 Task: Search for beaches in the Florida Keys between Key Largo, Florida, and Key West, Florida.
Action: Mouse moved to (301, 109)
Screenshot: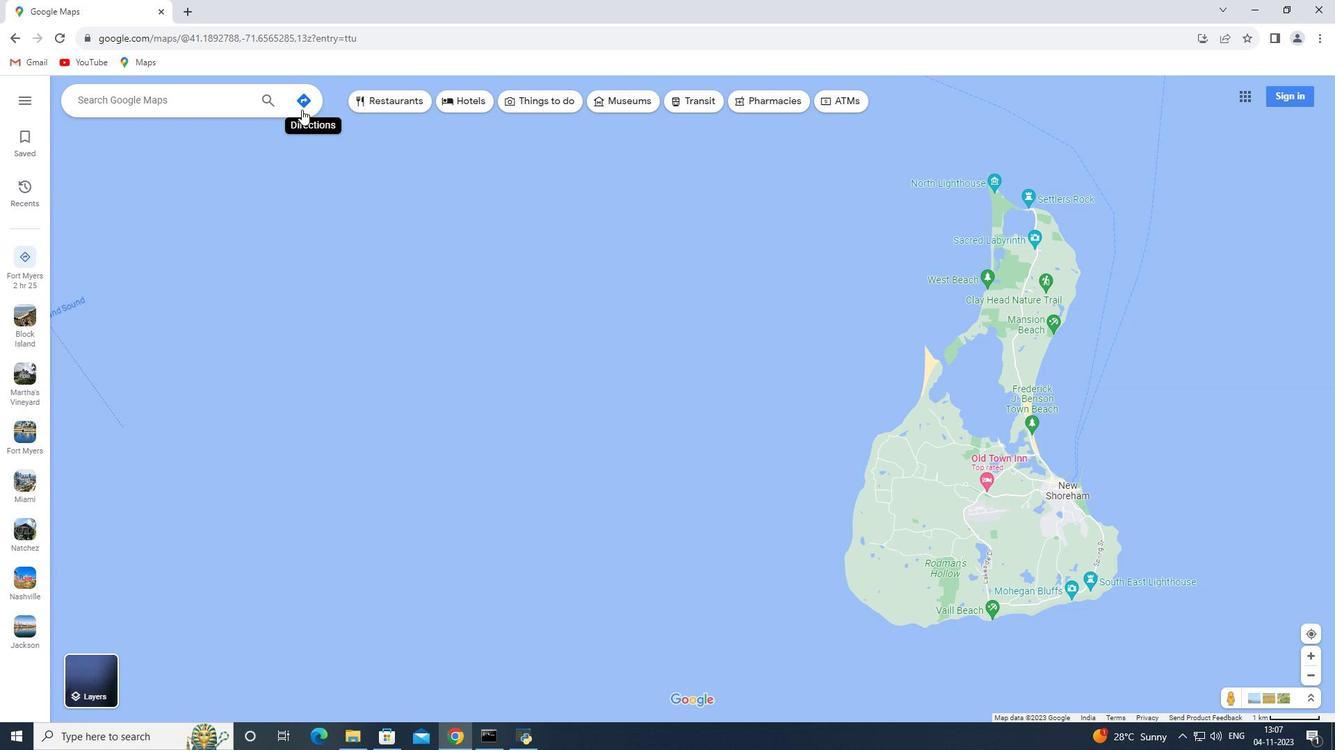 
Action: Mouse pressed left at (301, 109)
Screenshot: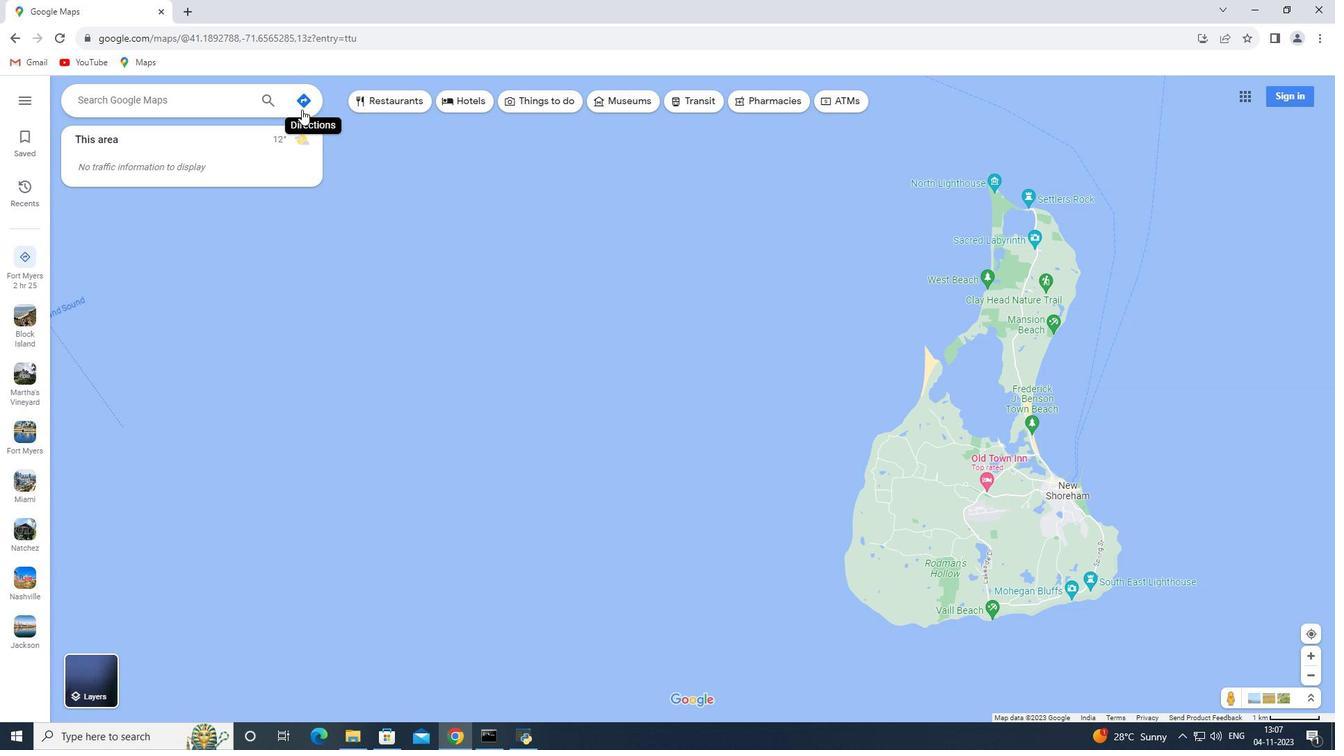 
Action: Mouse moved to (227, 141)
Screenshot: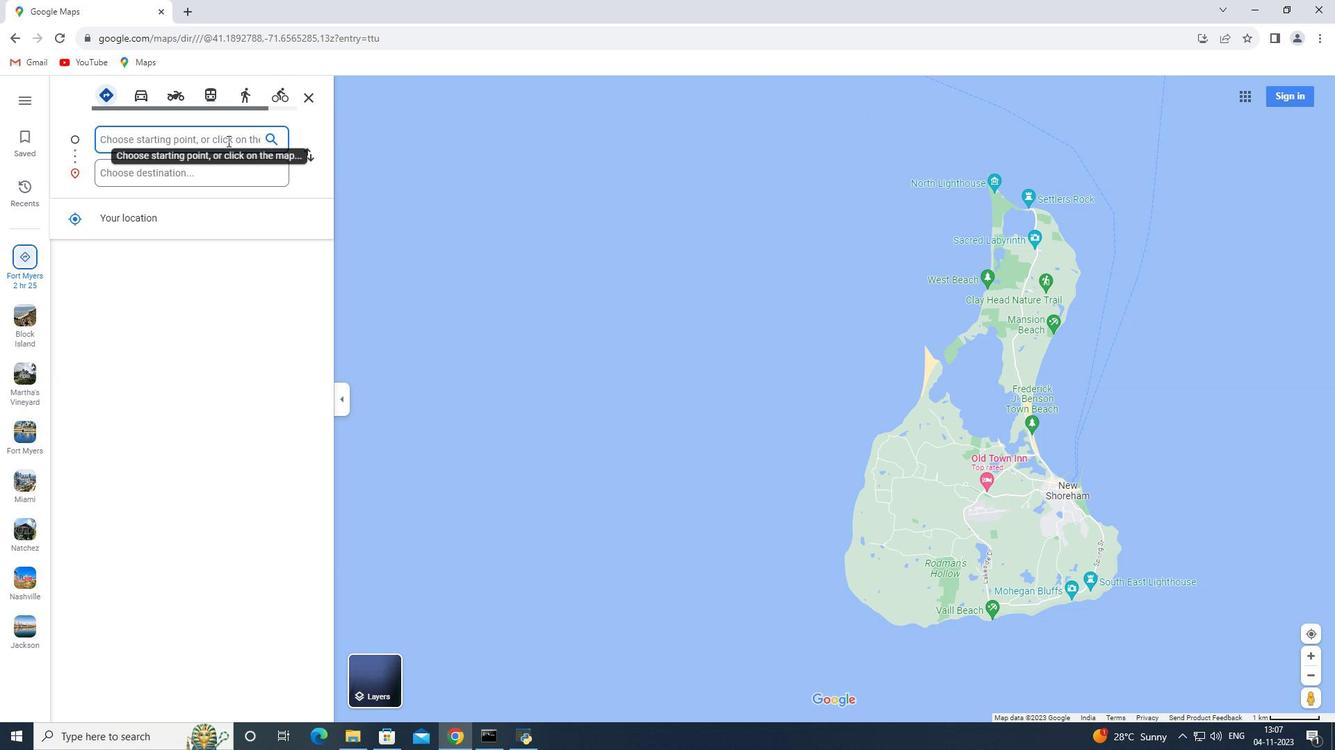 
Action: Key pressed <Key.shift>Key<Key.space><Key.shift>Largo,<Key.space><Key.shift>Florida
Screenshot: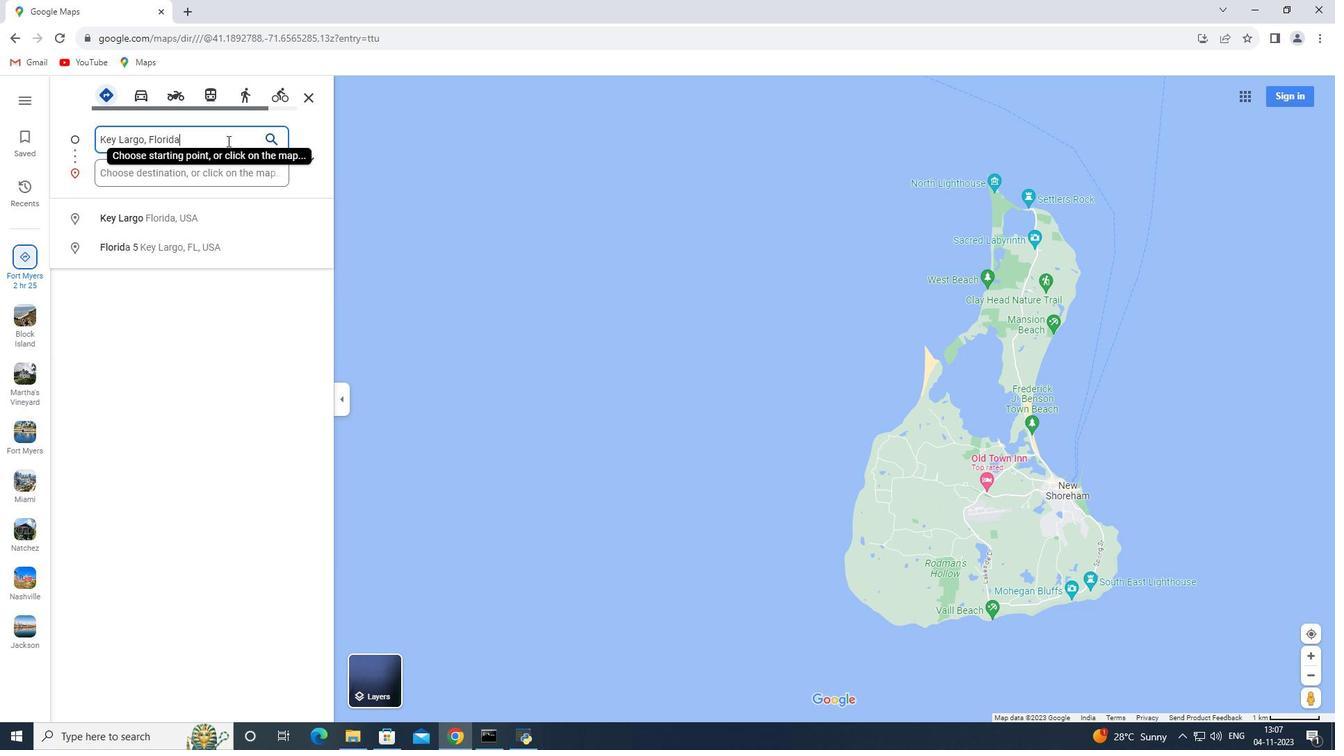 
Action: Mouse moved to (221, 167)
Screenshot: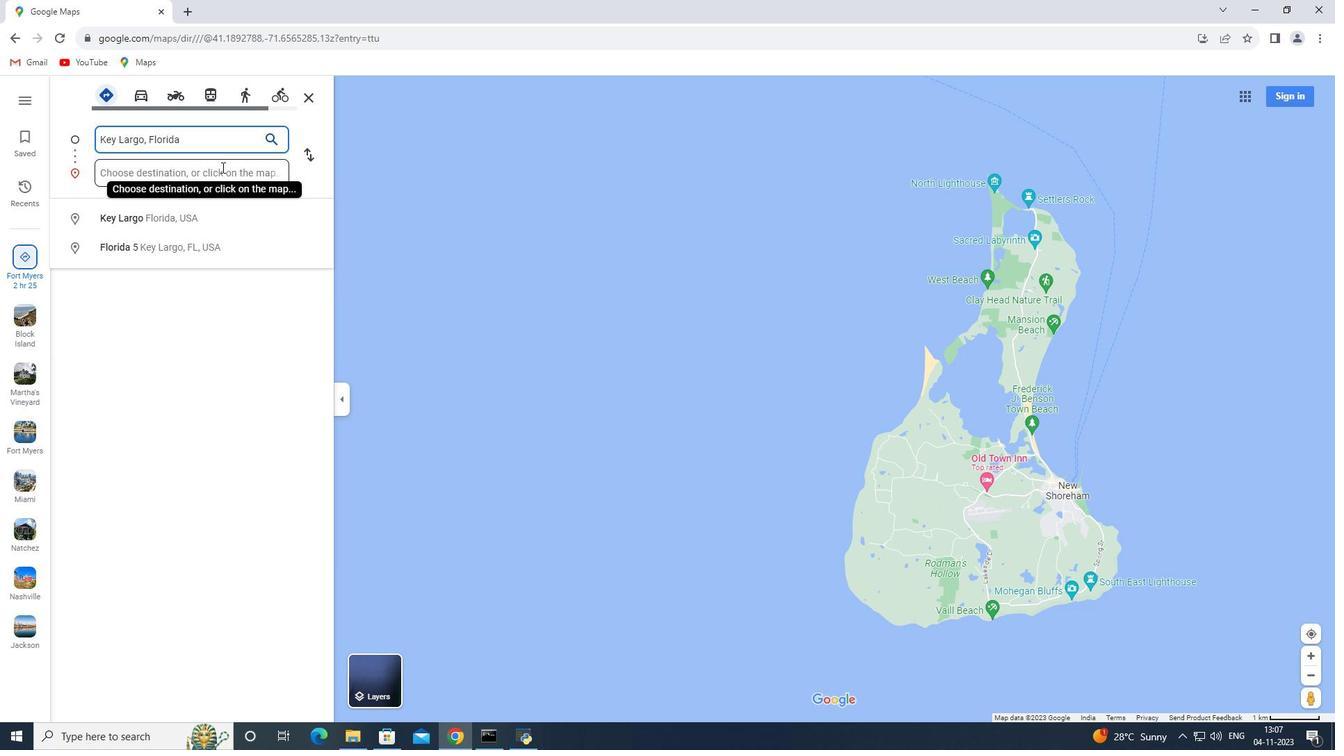 
Action: Mouse pressed left at (221, 167)
Screenshot: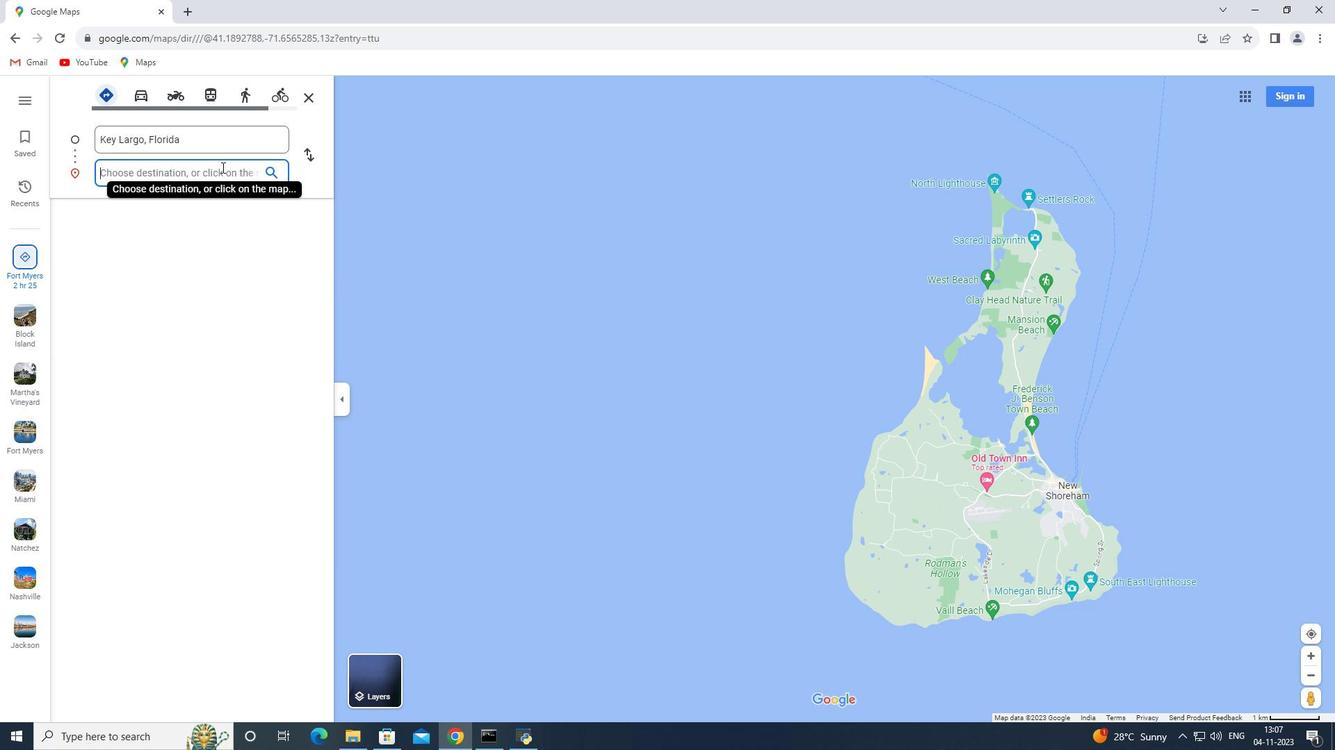 
Action: Key pressed <Key.shift>Key<Key.space><Key.shift>West,<Key.space><Key.shift><Key.shift><Key.shift><Key.shift><Key.shift><Key.shift><Key.shift>Florida<Key.enter>
Screenshot: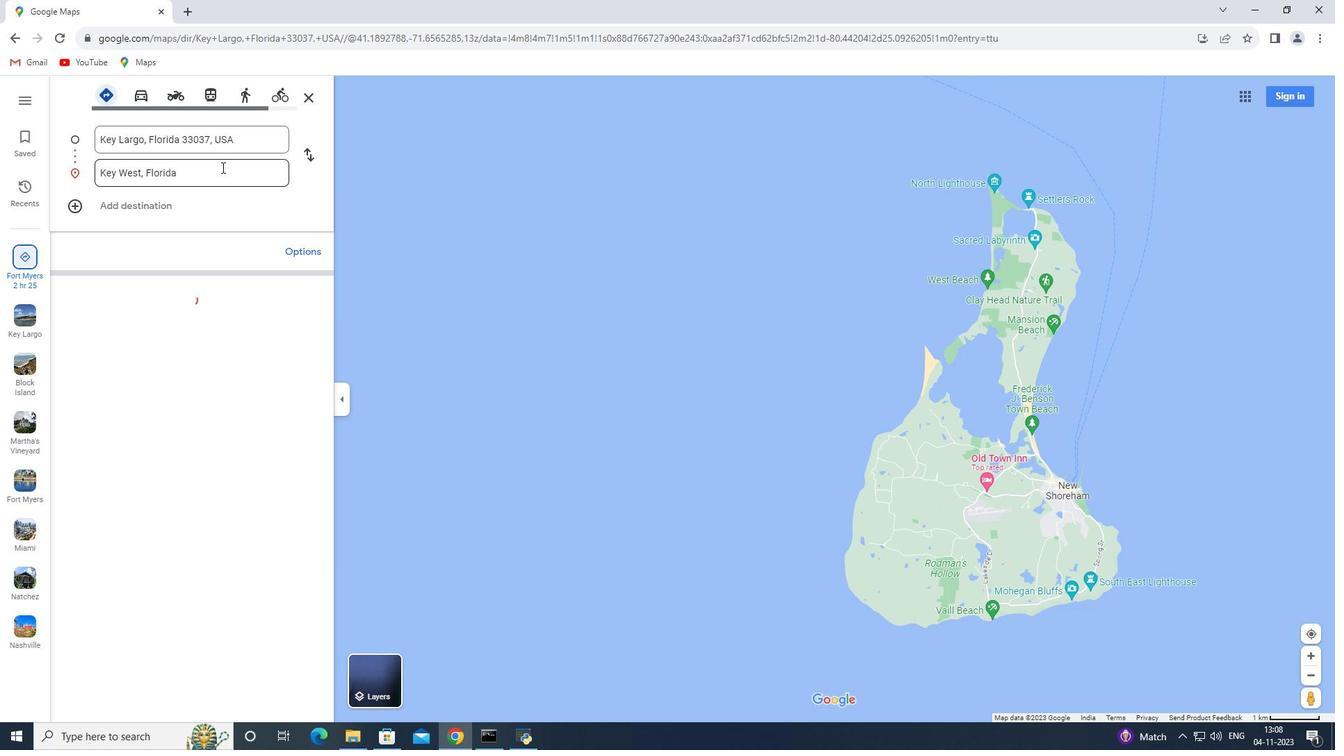 
Action: Mouse moved to (675, 102)
Screenshot: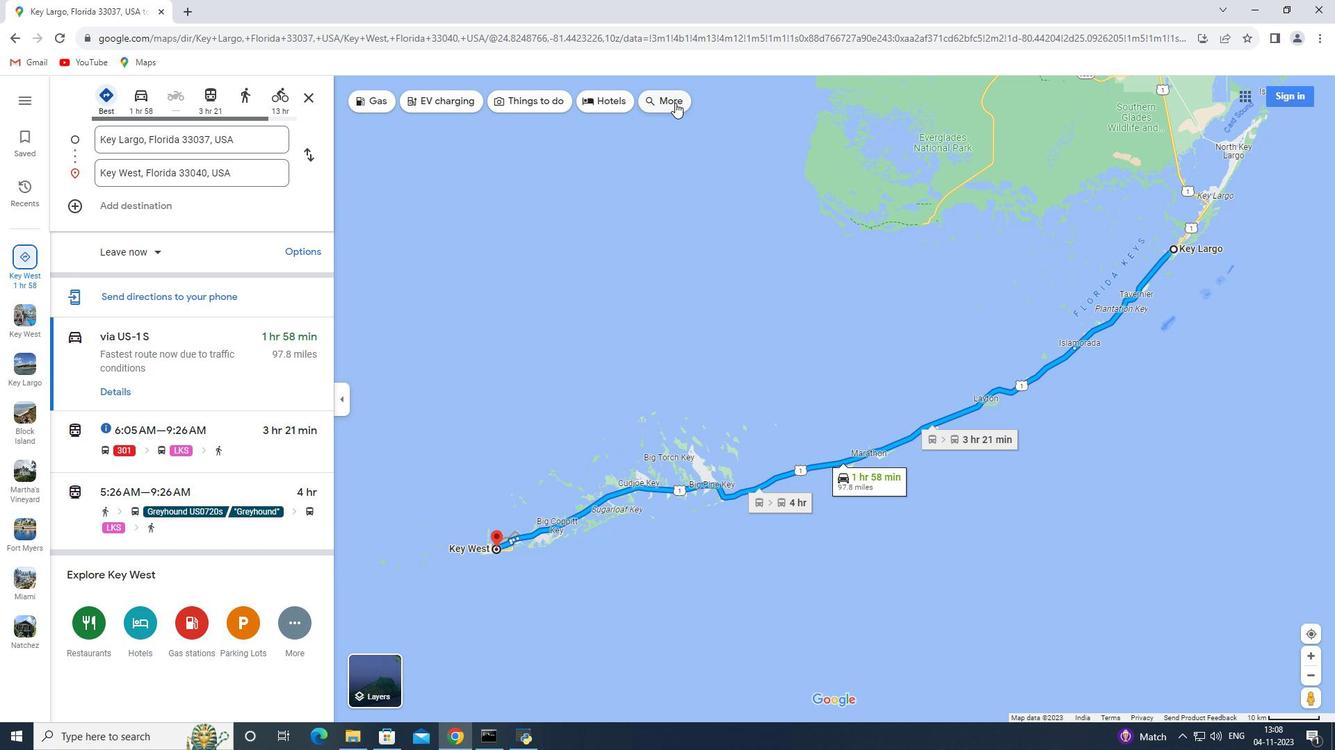 
Action: Mouse pressed left at (675, 102)
Screenshot: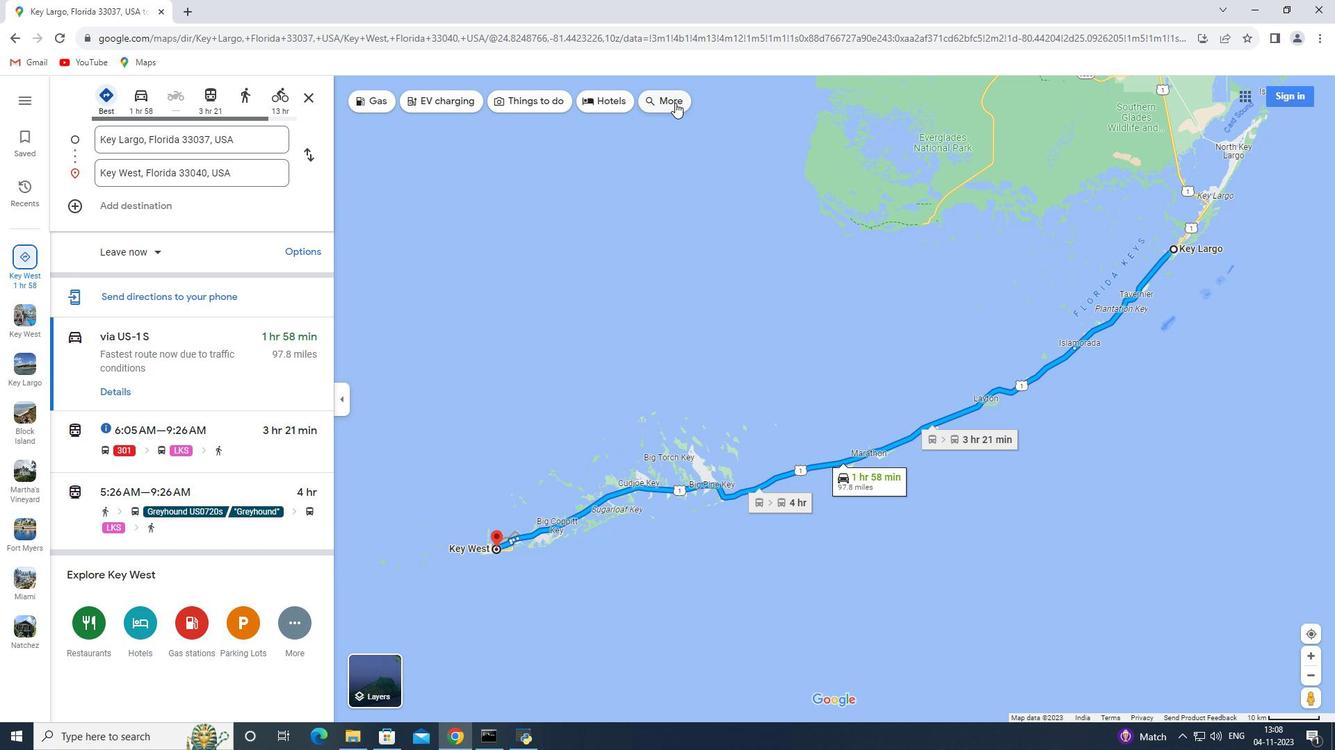 
Action: Mouse moved to (112, 94)
Screenshot: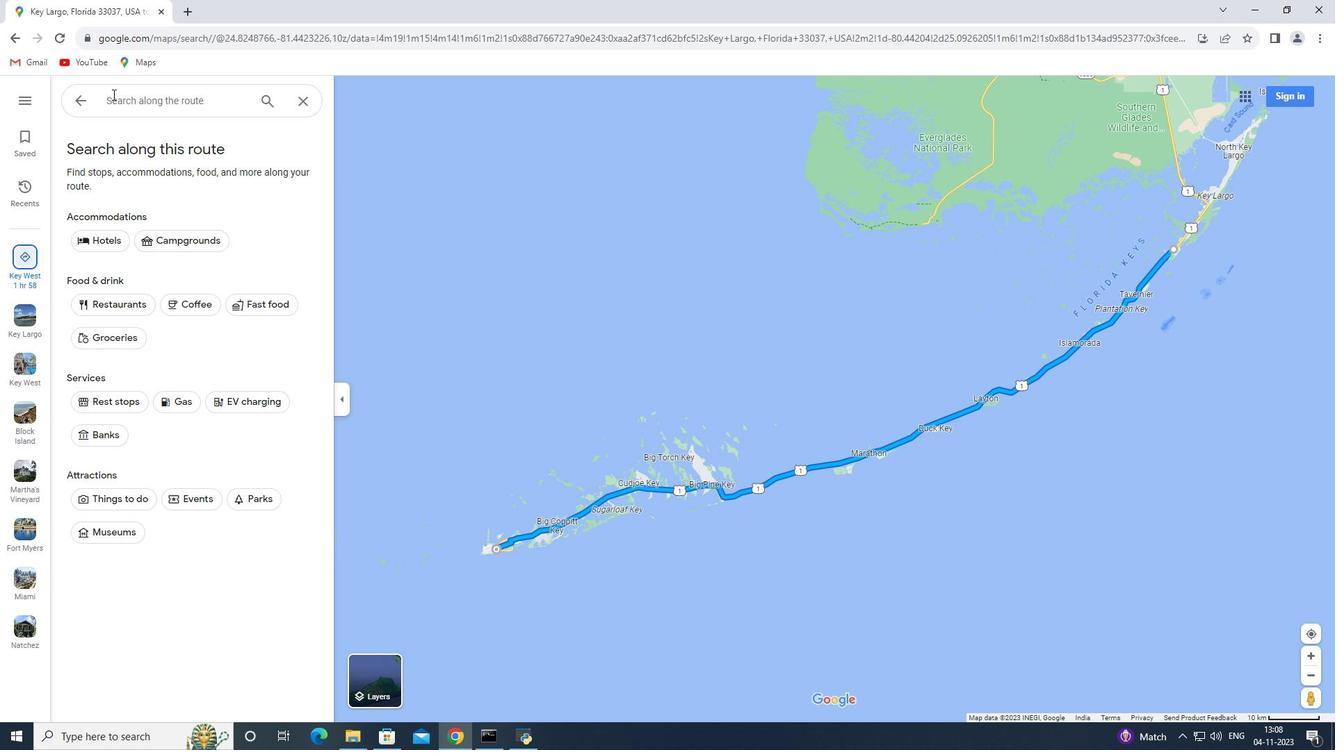 
Action: Mouse pressed left at (112, 94)
Screenshot: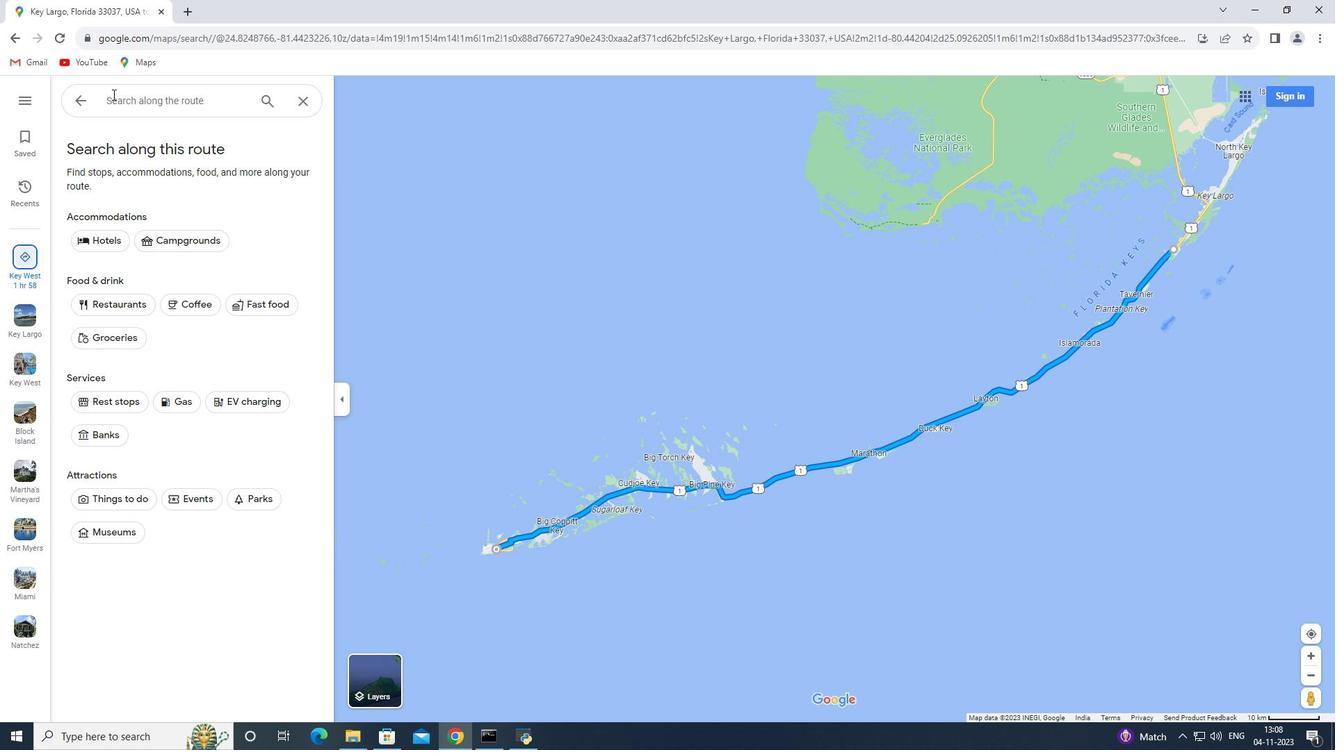 
Action: Key pressed beaches<Key.space>in<Key.space>the<Key.space><Key.shift>Florida<Key.space><Key.shift>Keys<Key.enter>
Screenshot: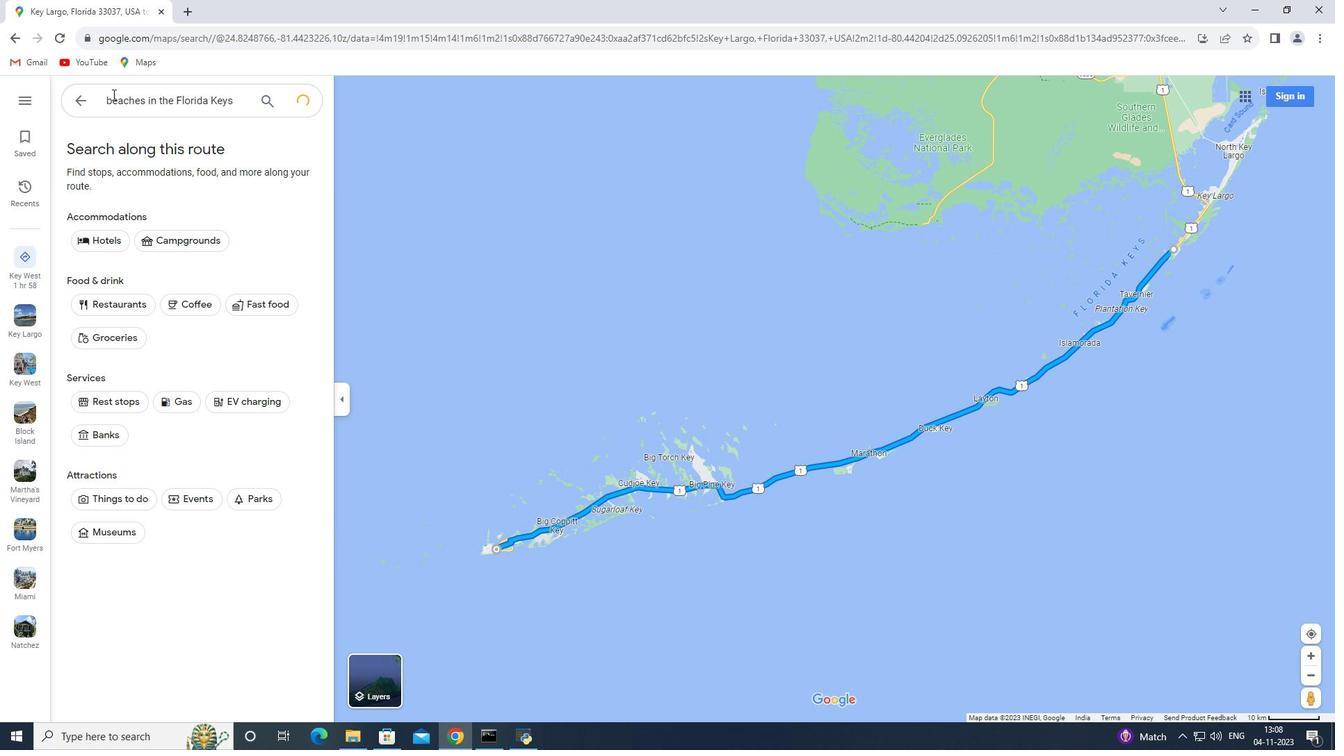 
Action: Mouse moved to (124, 116)
Screenshot: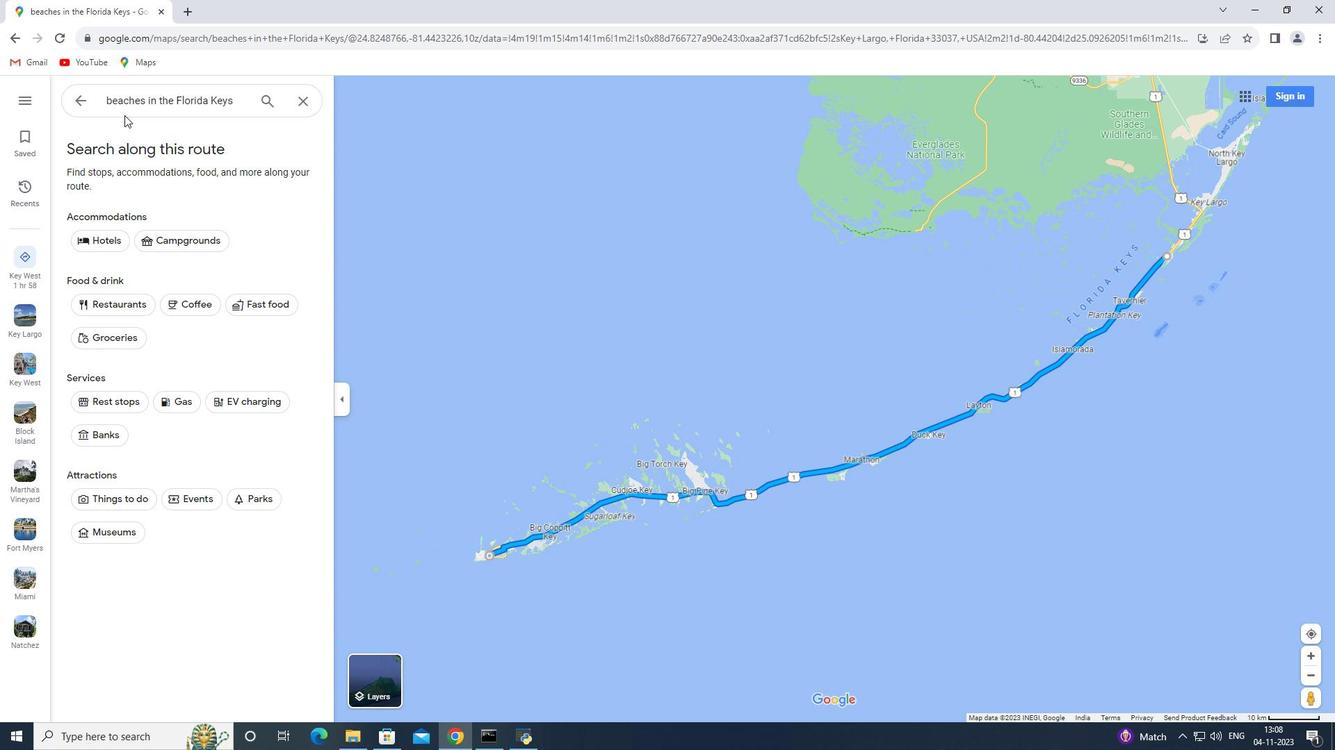 
